 Task: Write a Python script to find the area of a parallelogram.
Action: Mouse moved to (113, 54)
Screenshot: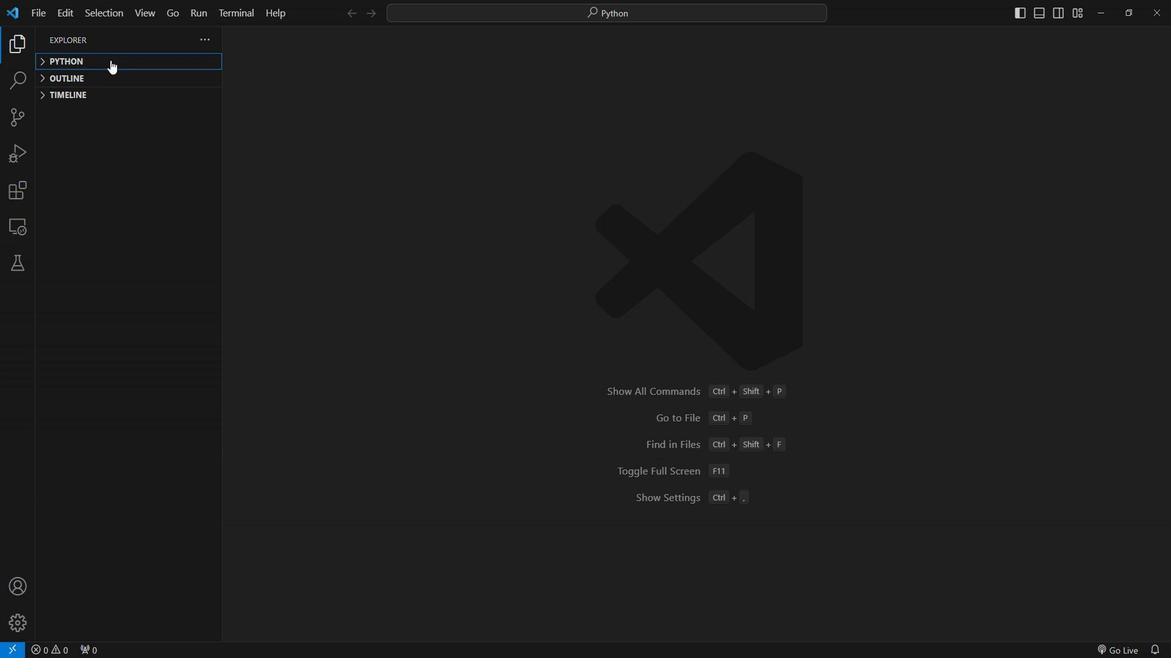 
Action: Mouse pressed left at (113, 54)
Screenshot: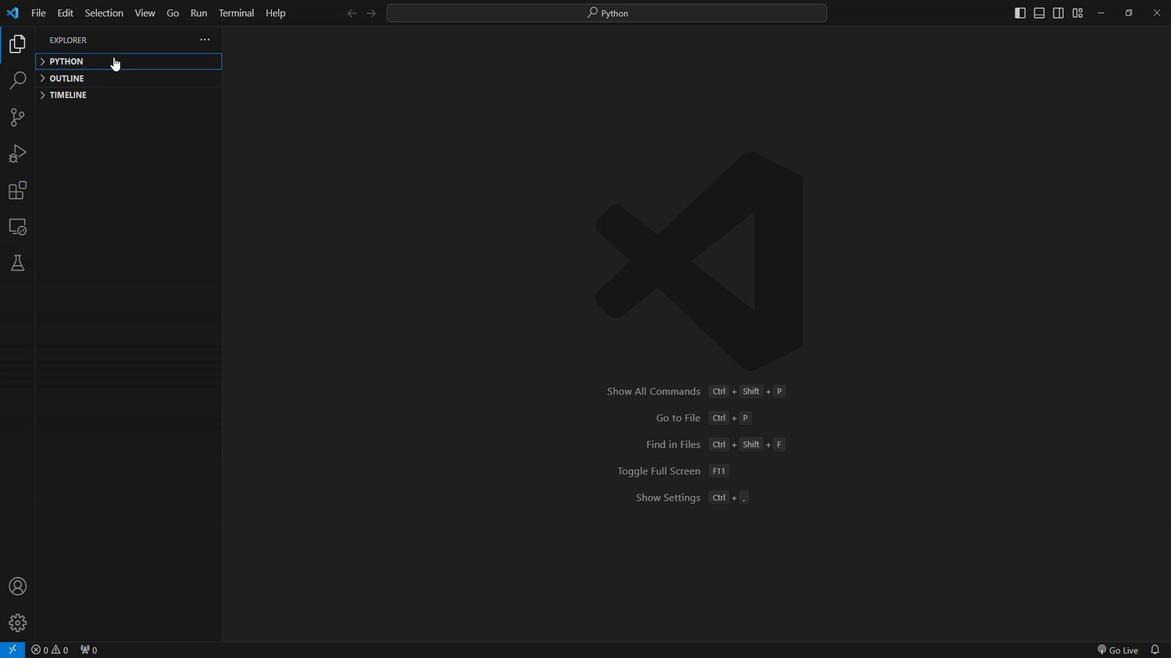
Action: Mouse moved to (153, 59)
Screenshot: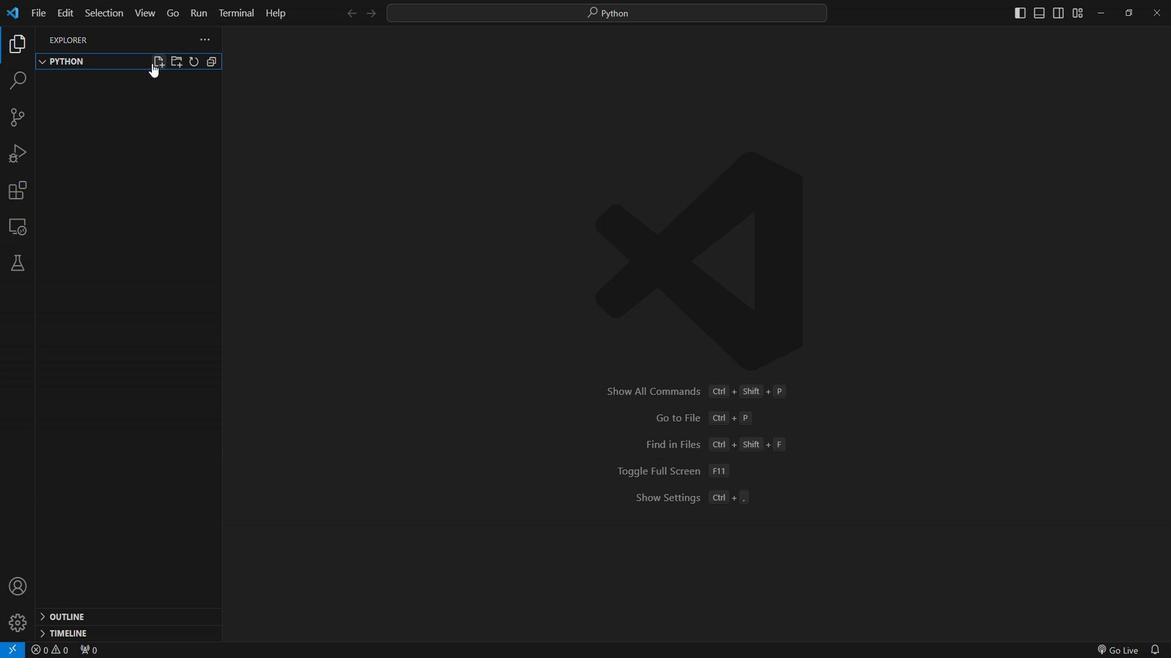
Action: Mouse pressed left at (153, 59)
Screenshot: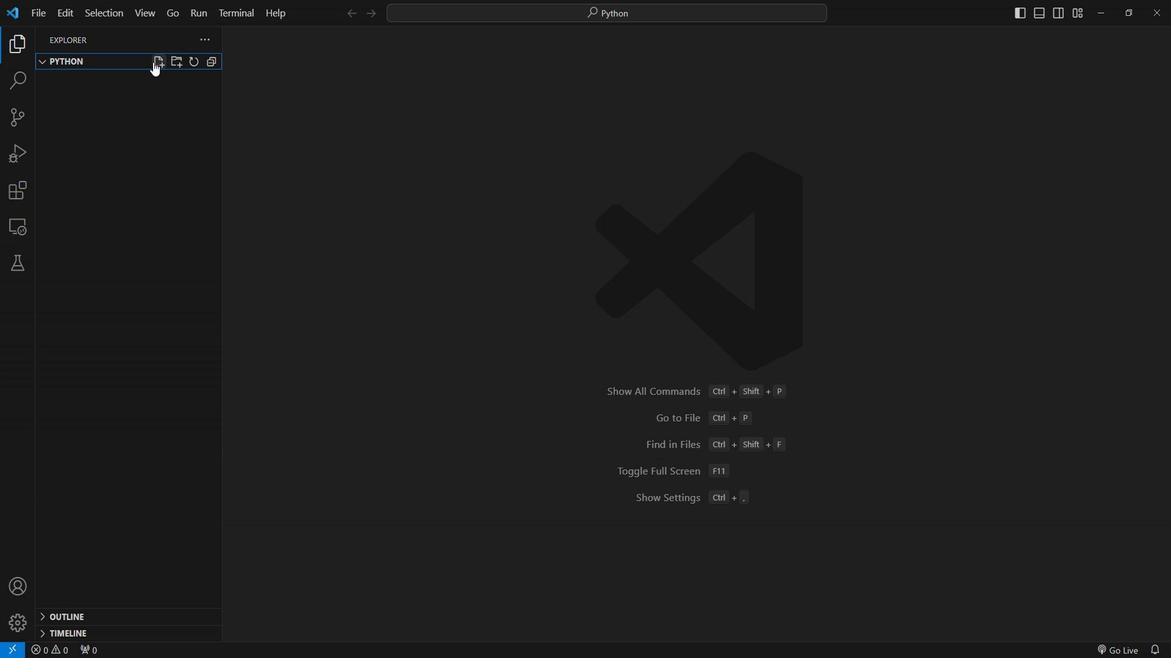 
Action: Mouse moved to (110, 77)
Screenshot: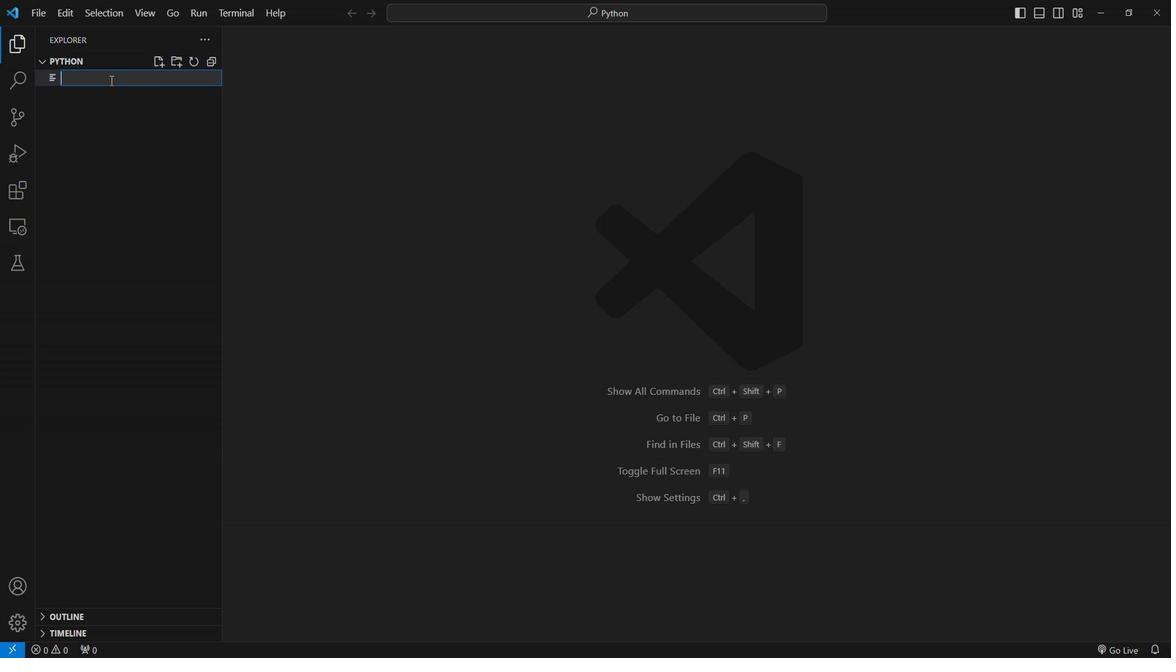 
Action: Mouse pressed left at (110, 77)
Screenshot: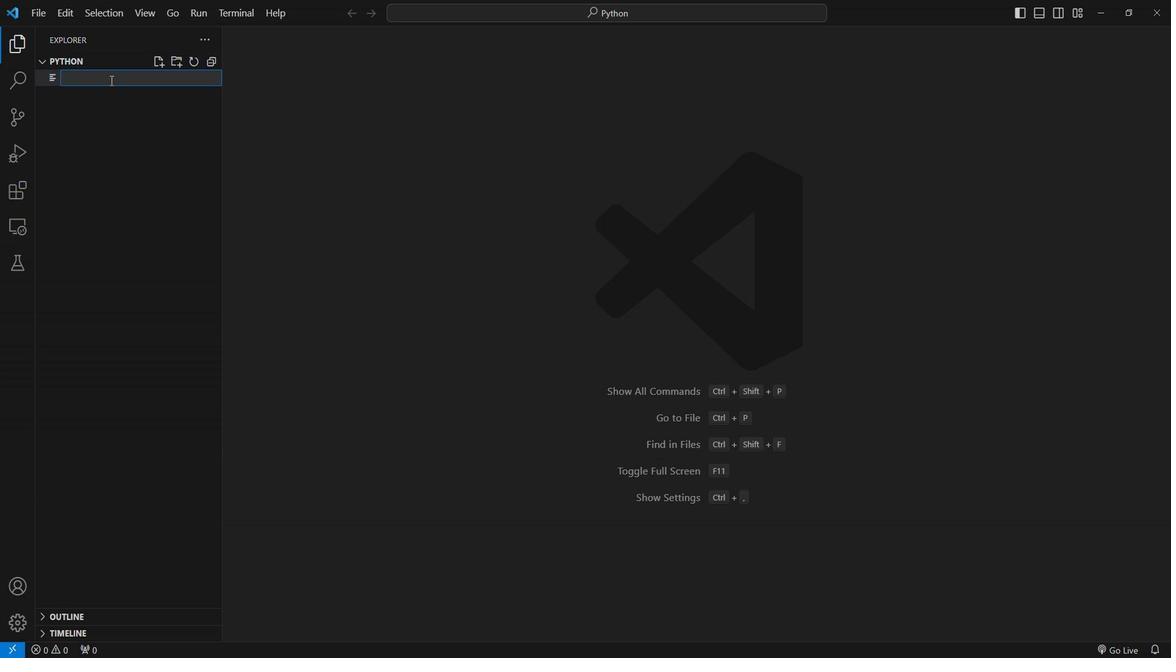 
Action: Mouse moved to (110, 76)
Screenshot: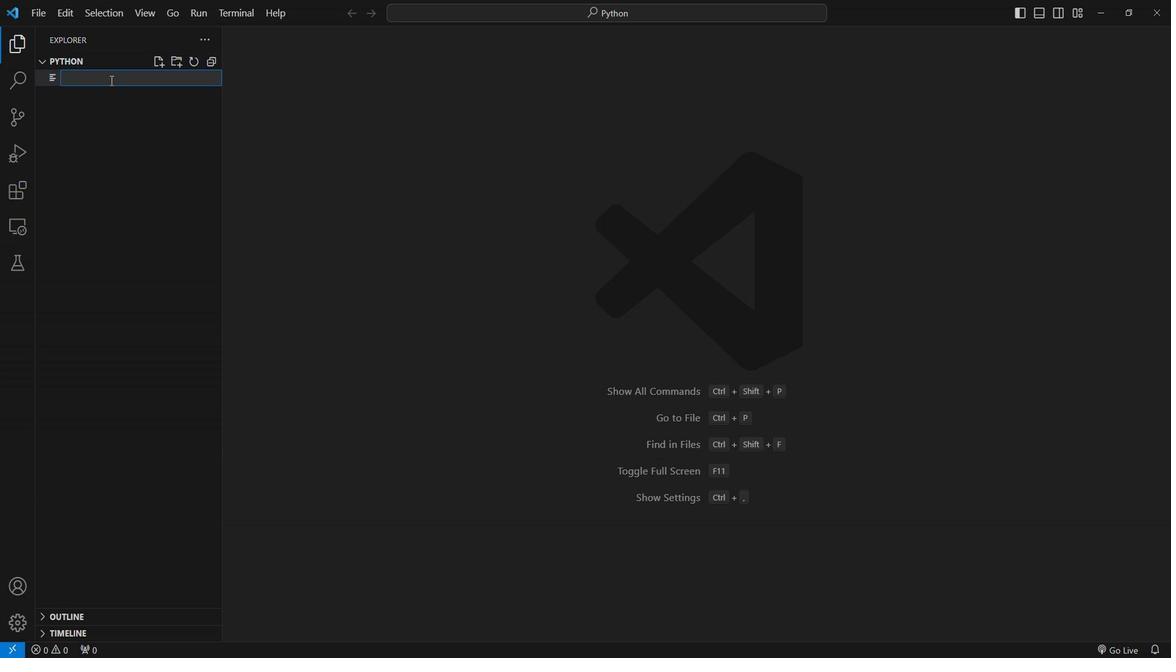 
Action: Key pressed area.py<Key.enter>base<Key.space>=<Key.space>40<Key.enter>height<Key.space>=<Key.space>50<Key.enter><Key.enter><Key.shift>#<Key.space>formula<Key.space>for<Key.space>finding<Key.space>the<Key.space>area<Key.enter>area<Key.shift_r>_pare<Key.backspace>allelogram<Key.backspace><Key.backspace><Key.backspace><Key.backspace><Key.backspace><Key.backspace><Key.backspace><Key.backspace><Key.backspace><Key.backspace><Key.backspace><Key.backspace><Key.backspace><Key.backspace><Key.backspace><Key.backspace><Key.backspace><Key.backspace>parallelogram<Key.space>=<Key.space>base<Key.space><Key.shift_r><Key.shift_r><Key.shift_r><Key.shift_r><Key.shift_r><Key.shift_r><Key.shift_r><Key.shift_r><Key.shift_r><Key.shift_r><Key.shift_r>*<Key.space>height<Key.enter><Key.enter><Key.enter><Key.shift>#<Key.space>displaying<Key.space>the<Key.space>output<Key.enter>print<Key.shift_r>(<Key.shift_r>"<Key.shift>Area<Key.space>of<Key.space>the<Key.space>parallelogram<Key.space>=<Key.space><Key.shift_r>"<Key.shift_r>+str<Key.shift_r>(par<Key.enter>ctrl+S
Screenshot: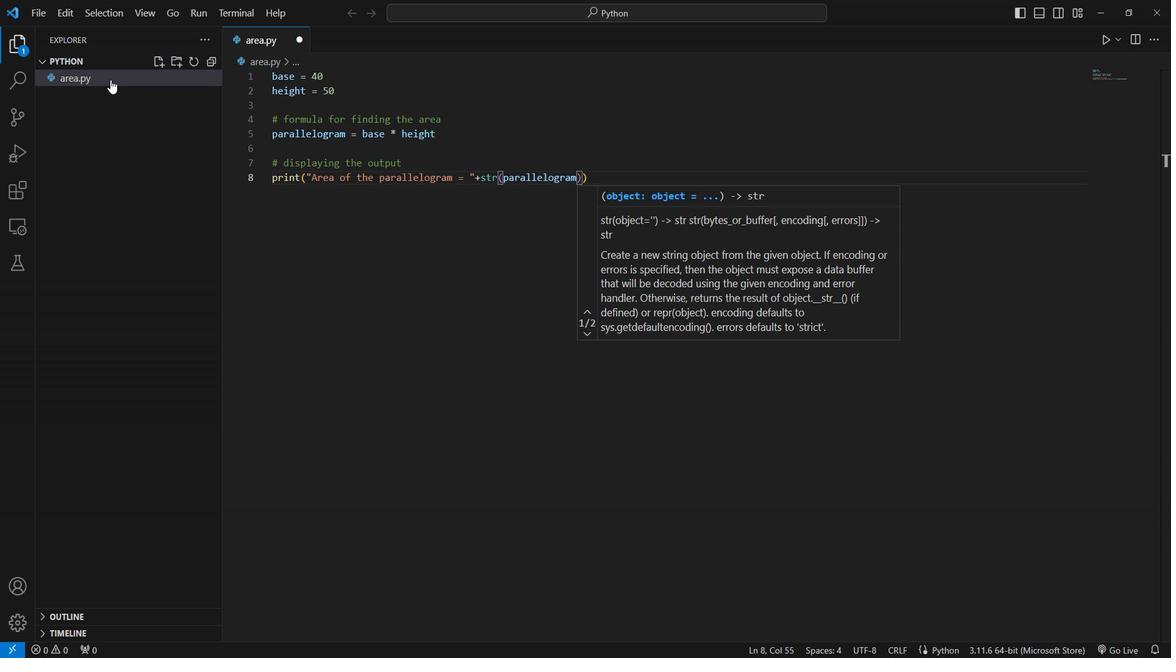 
Action: Mouse moved to (311, 249)
Screenshot: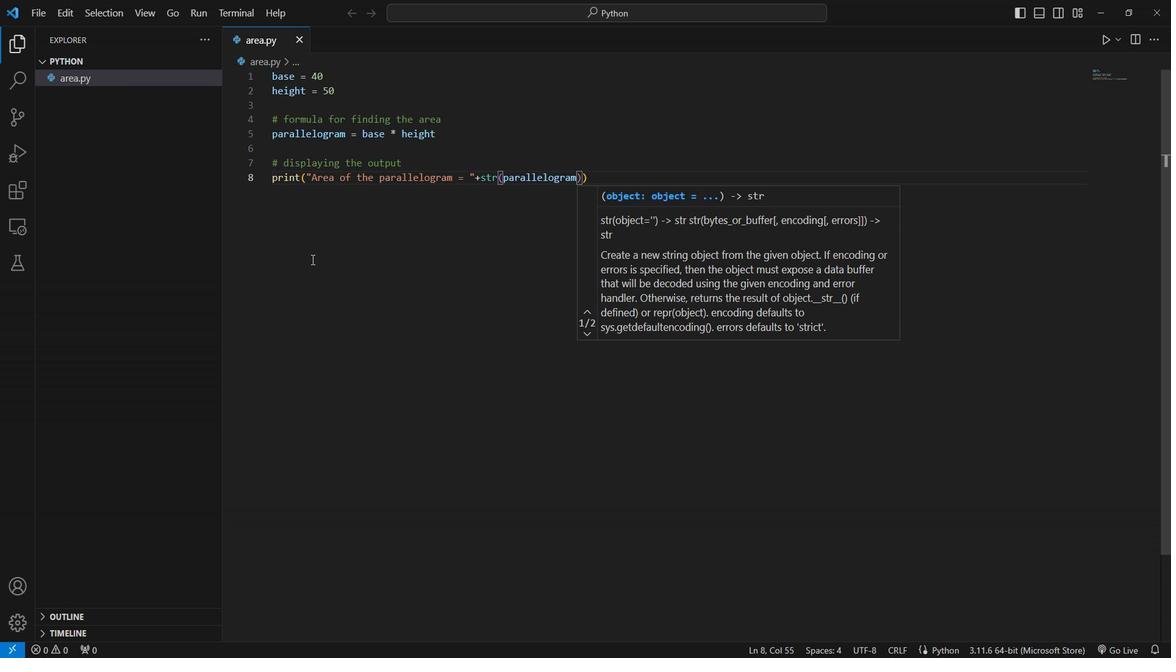 
Action: Mouse pressed left at (311, 249)
Screenshot: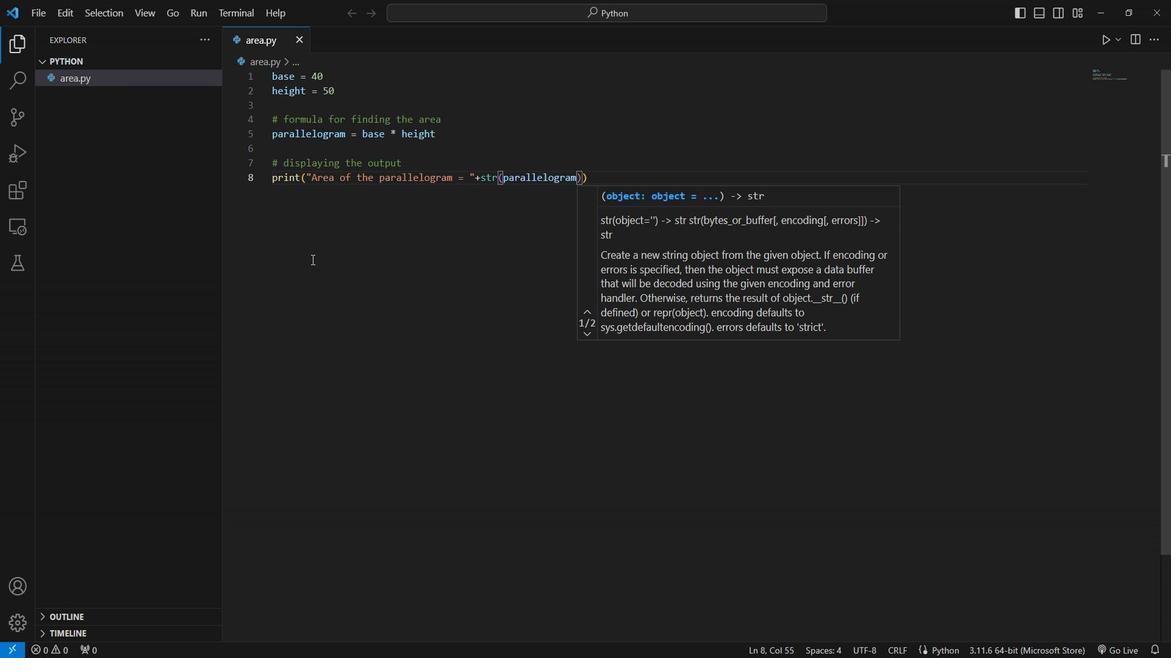 
Action: Mouse moved to (1101, 37)
Screenshot: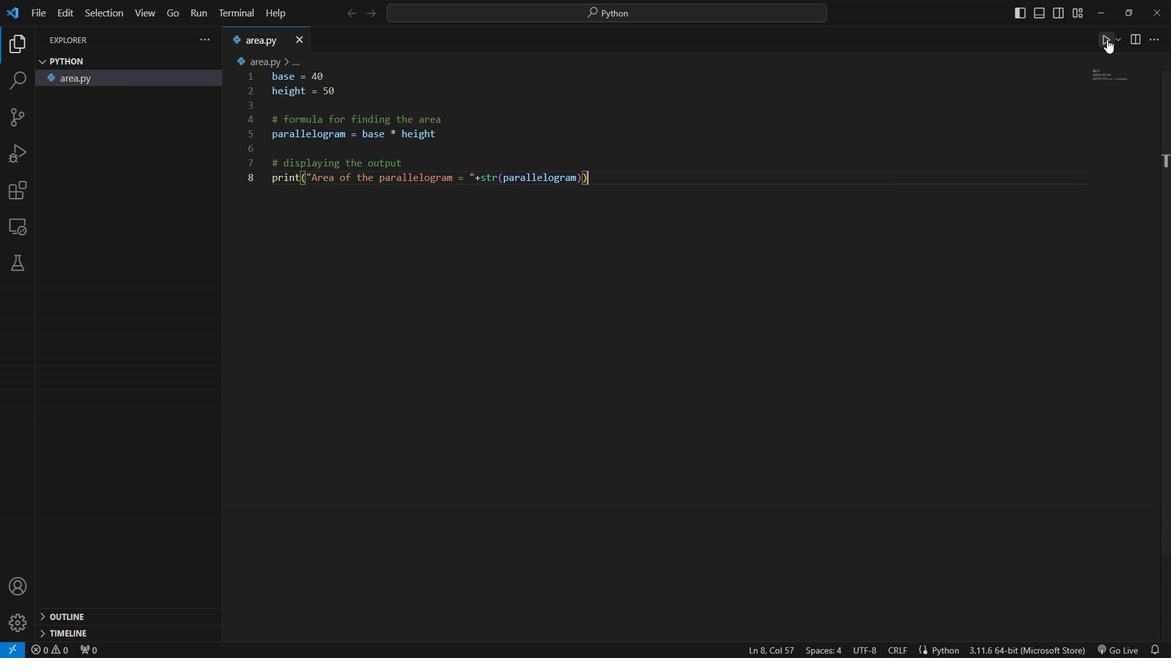 
Action: Mouse pressed left at (1101, 37)
Screenshot: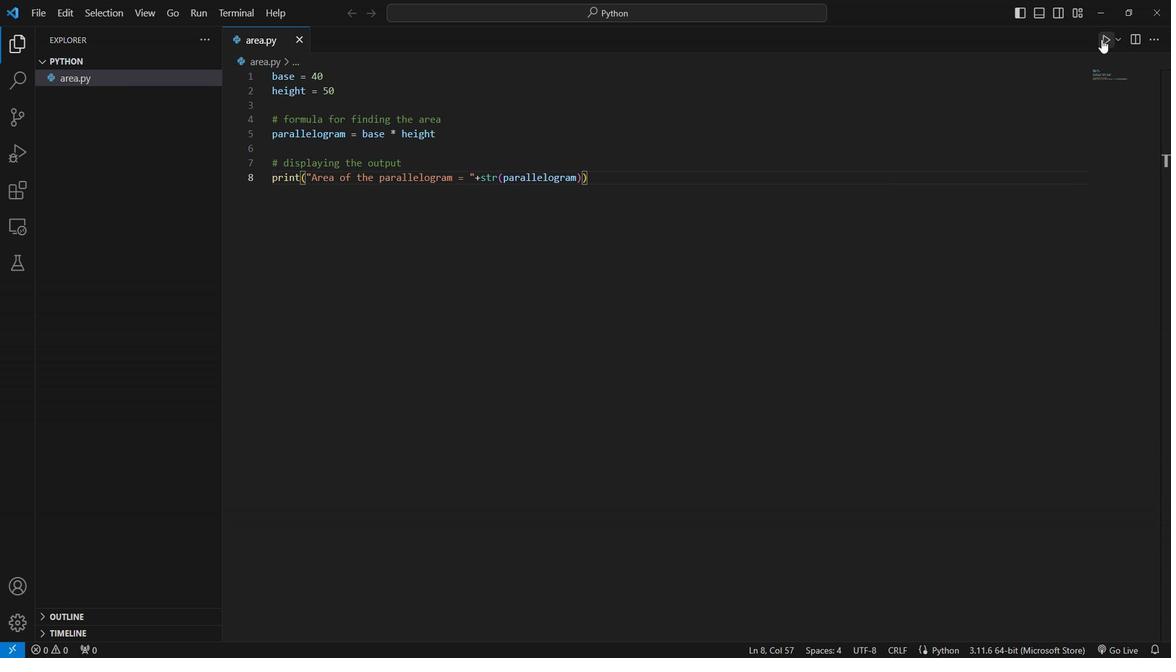 
Action: Mouse moved to (484, 247)
Screenshot: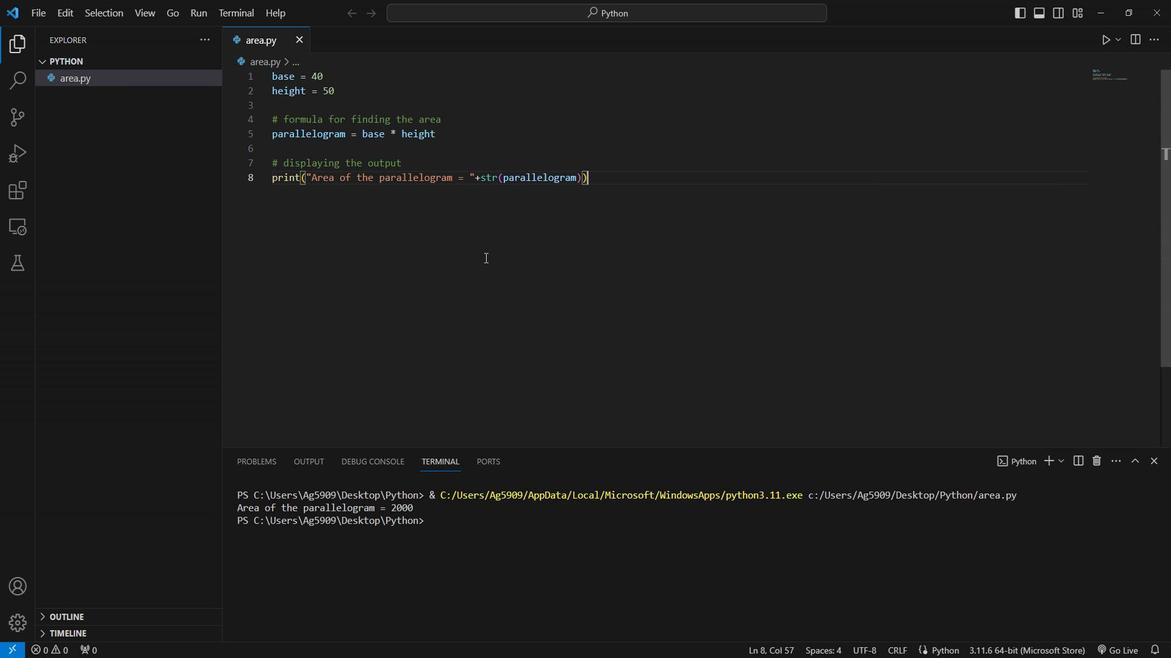 
